 Task: In the  document letter.epub Download file as 'Microsoft Word' Share this file with 'softage.7@softage.net' Insert the command  Viewing
Action: Mouse moved to (266, 418)
Screenshot: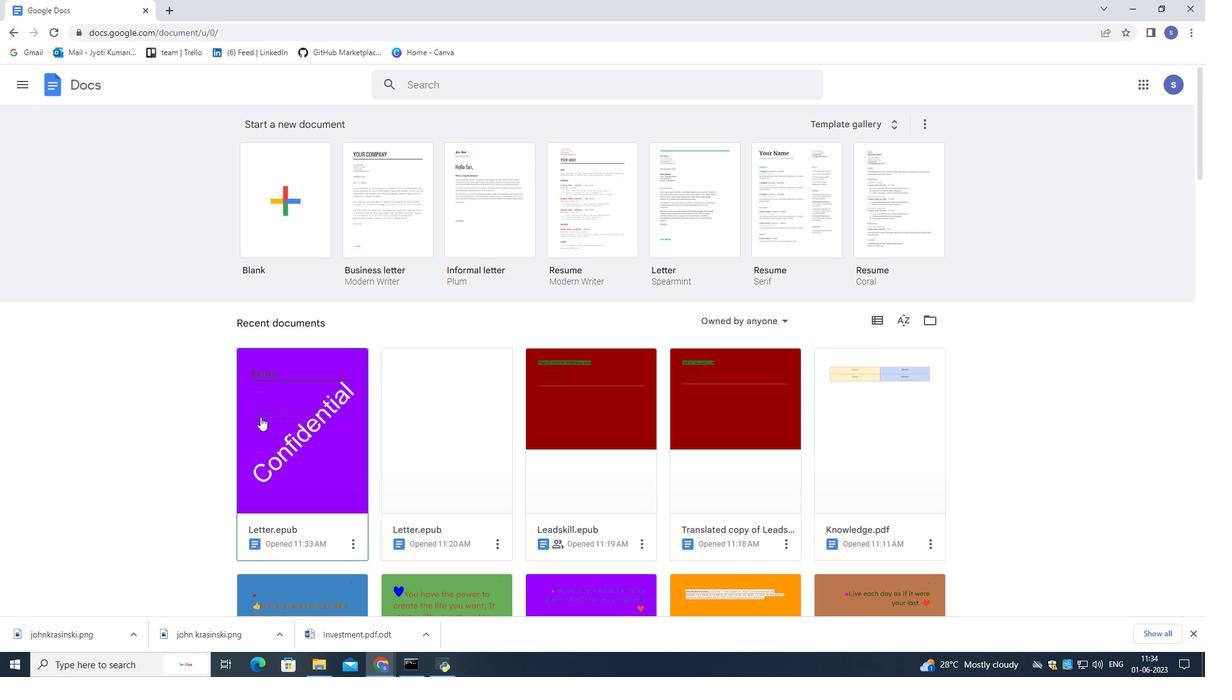 
Action: Mouse pressed left at (266, 418)
Screenshot: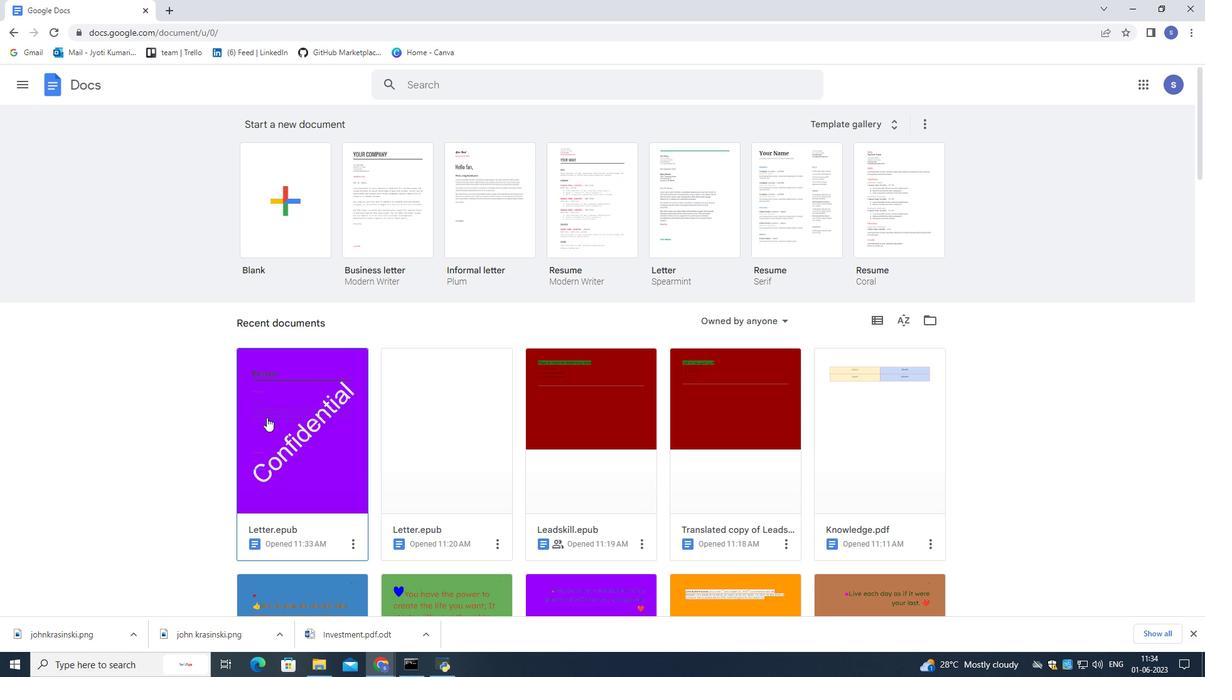 
Action: Mouse pressed left at (266, 418)
Screenshot: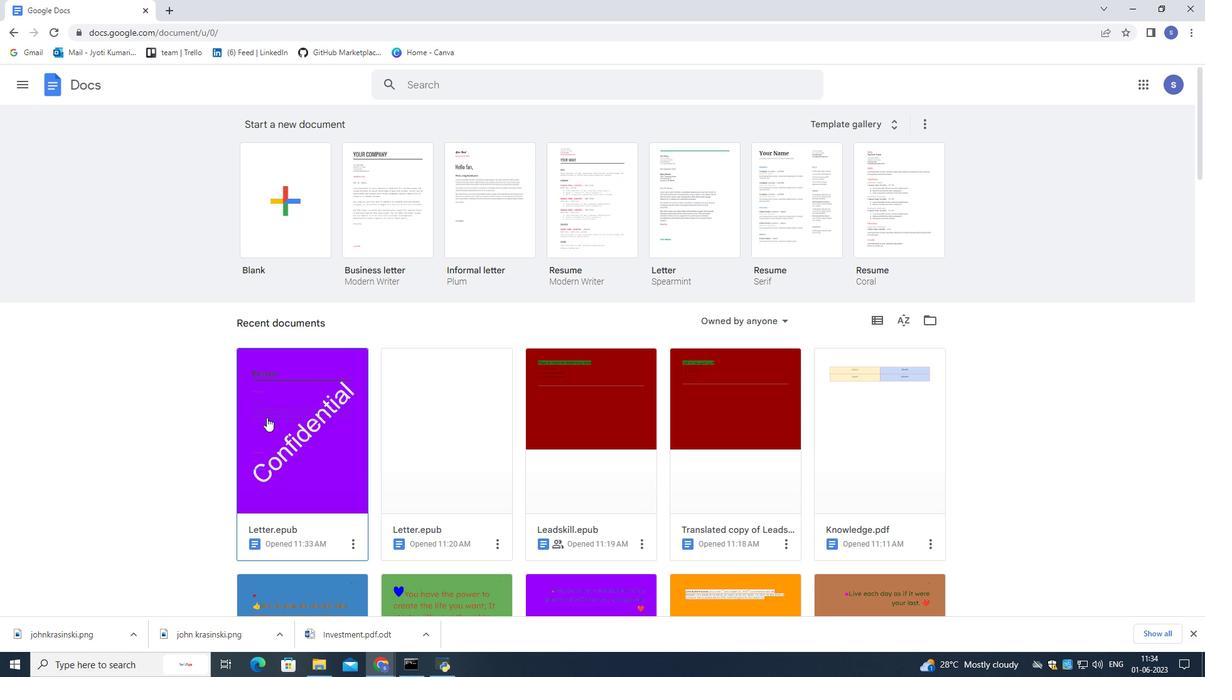 
Action: Mouse moved to (48, 90)
Screenshot: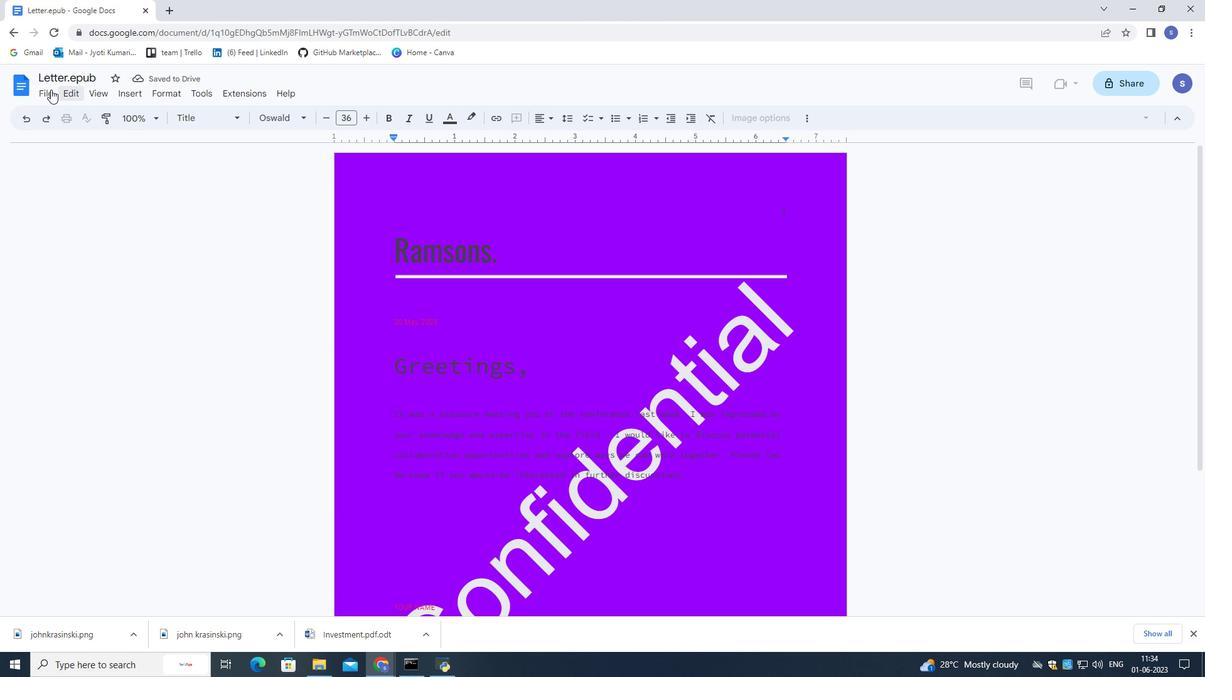 
Action: Mouse pressed left at (48, 90)
Screenshot: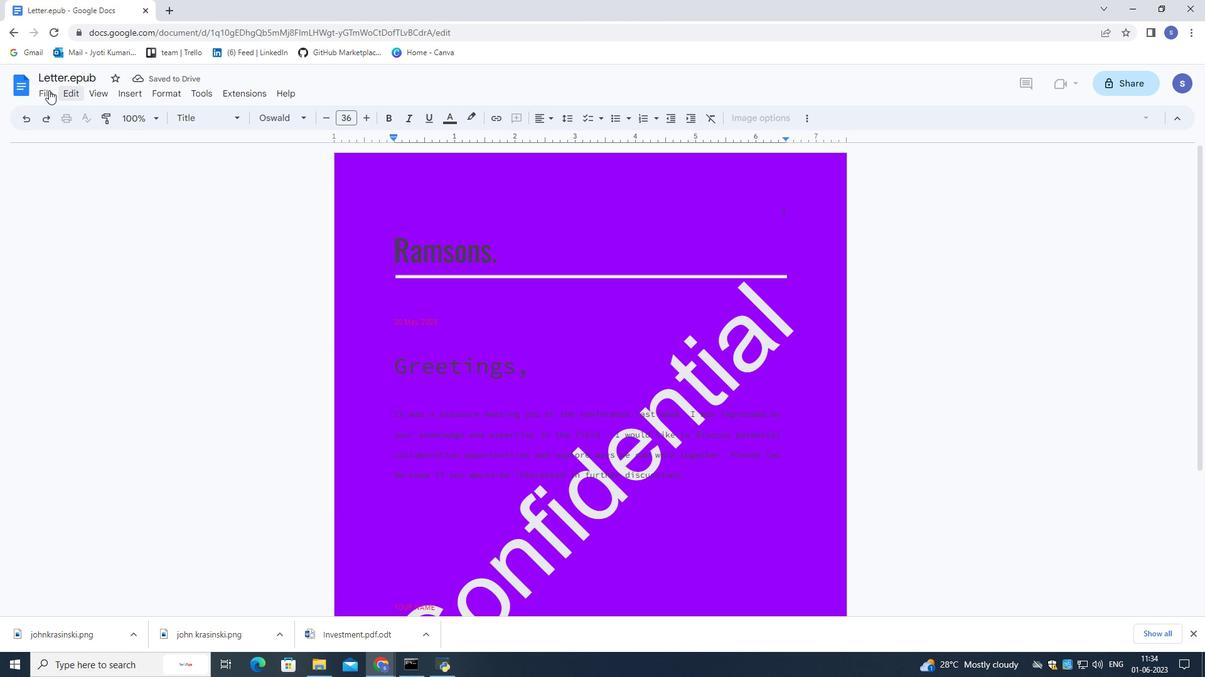
Action: Mouse moved to (252, 188)
Screenshot: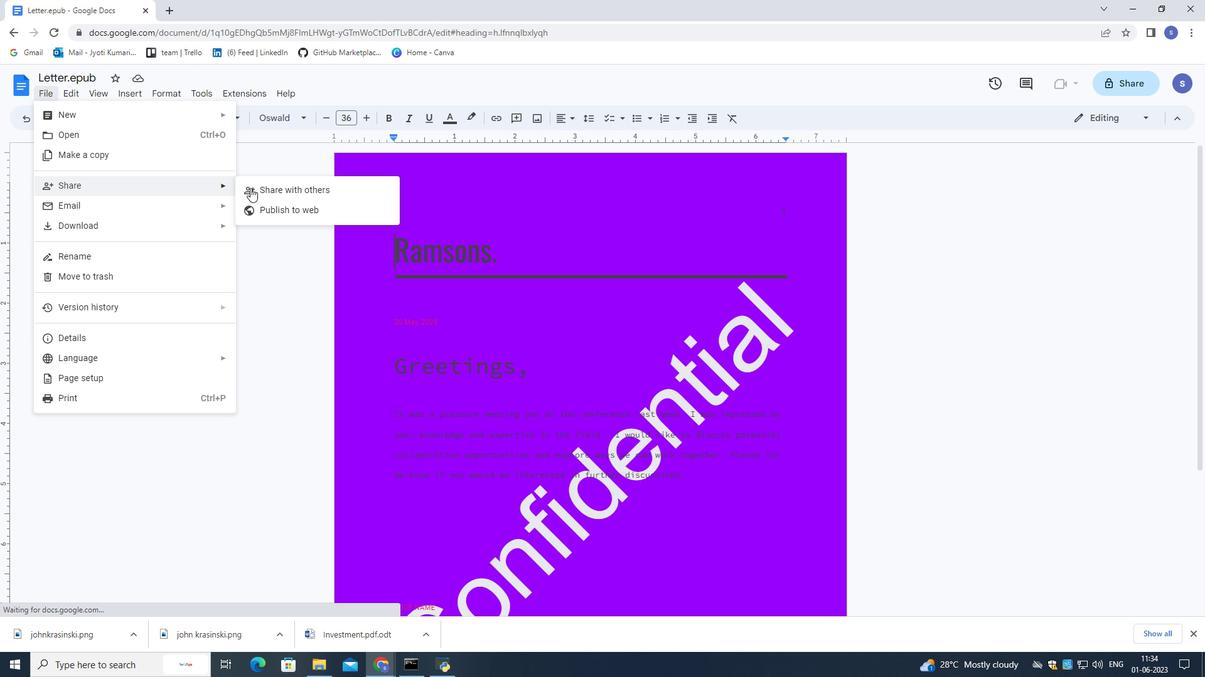
Action: Mouse pressed left at (252, 188)
Screenshot: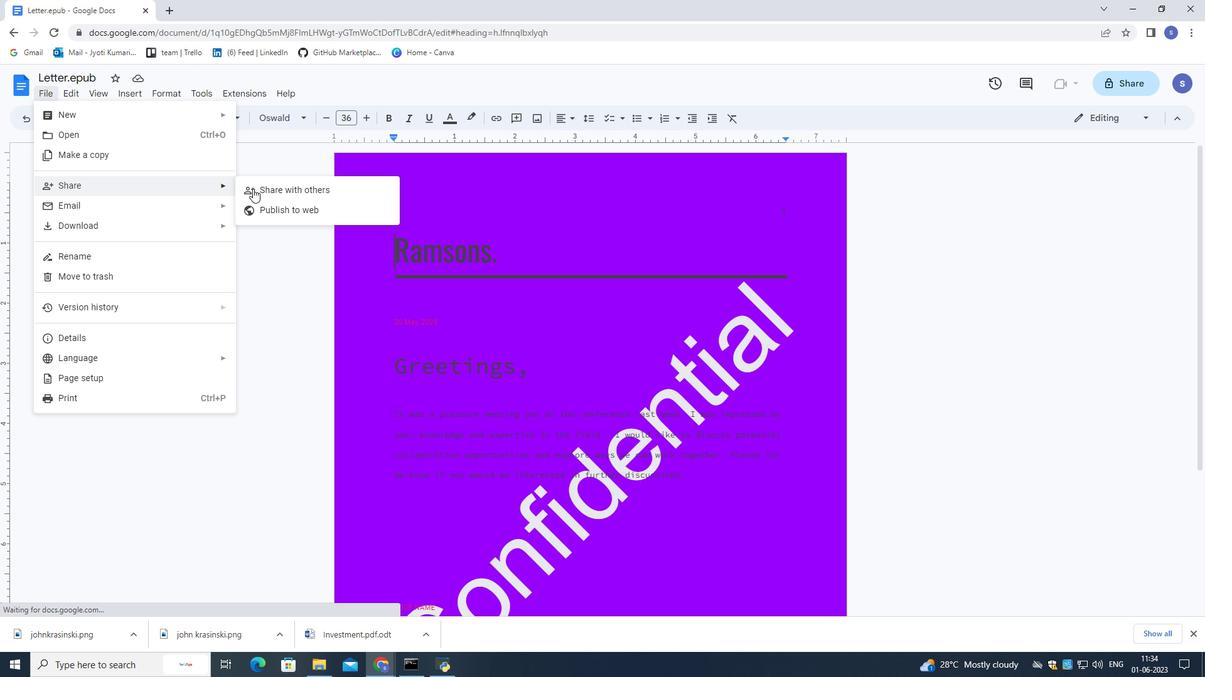 
Action: Mouse moved to (280, 202)
Screenshot: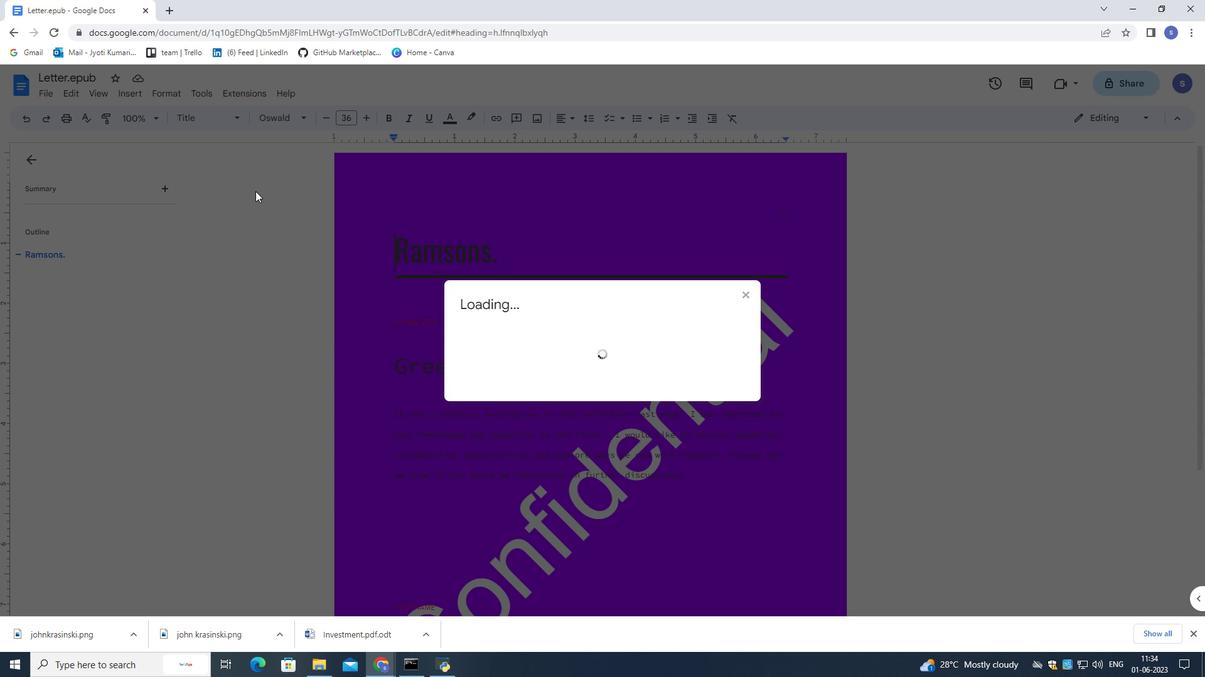 
Action: Key pressed softage.72softage.net<Key.left><Key.left><Key.left><Key.left><Key.left><Key.left><Key.left><Key.left><Key.left><Key.left><Key.left><Key.backspace><Key.shift>@
Screenshot: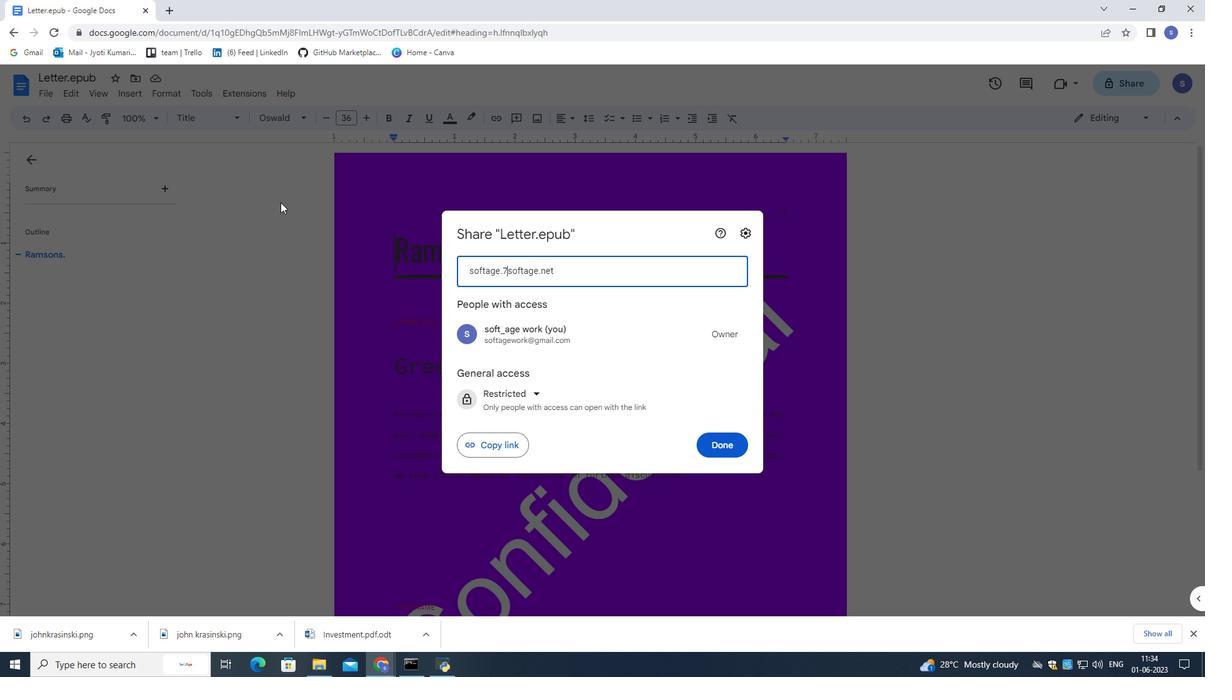 
Action: Mouse moved to (682, 305)
Screenshot: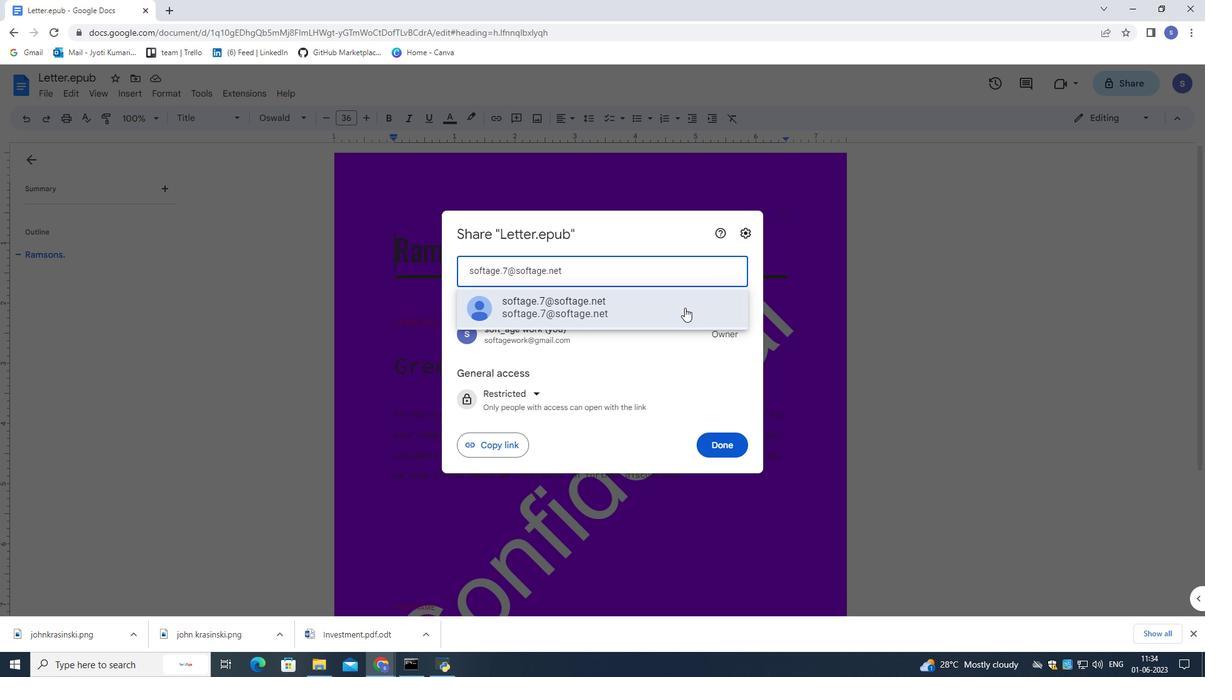 
Action: Mouse pressed left at (682, 305)
Screenshot: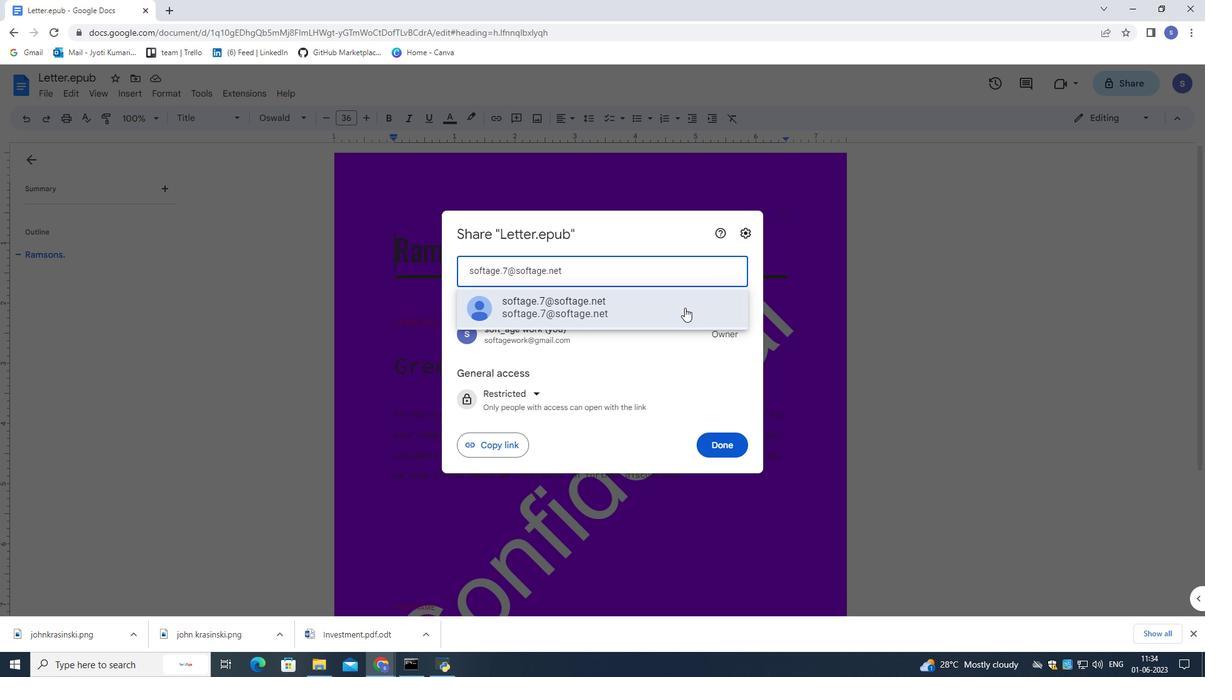 
Action: Mouse moved to (723, 429)
Screenshot: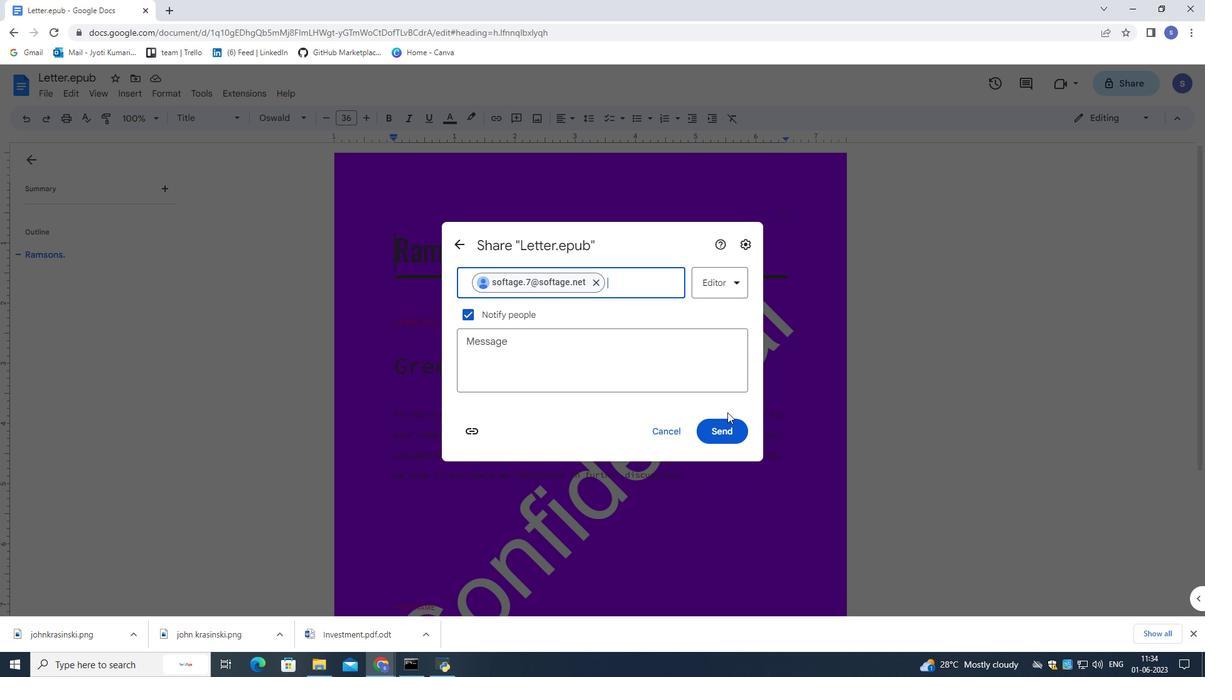 
Action: Mouse pressed left at (723, 429)
Screenshot: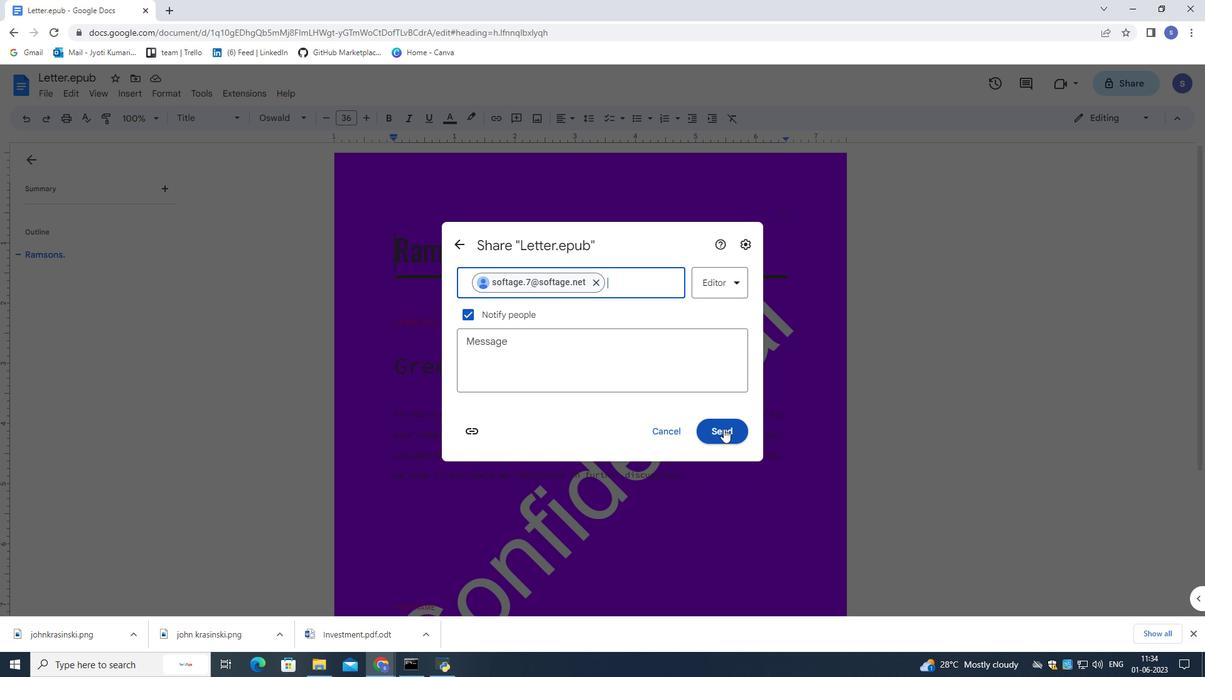 
Action: Mouse moved to (1104, 116)
Screenshot: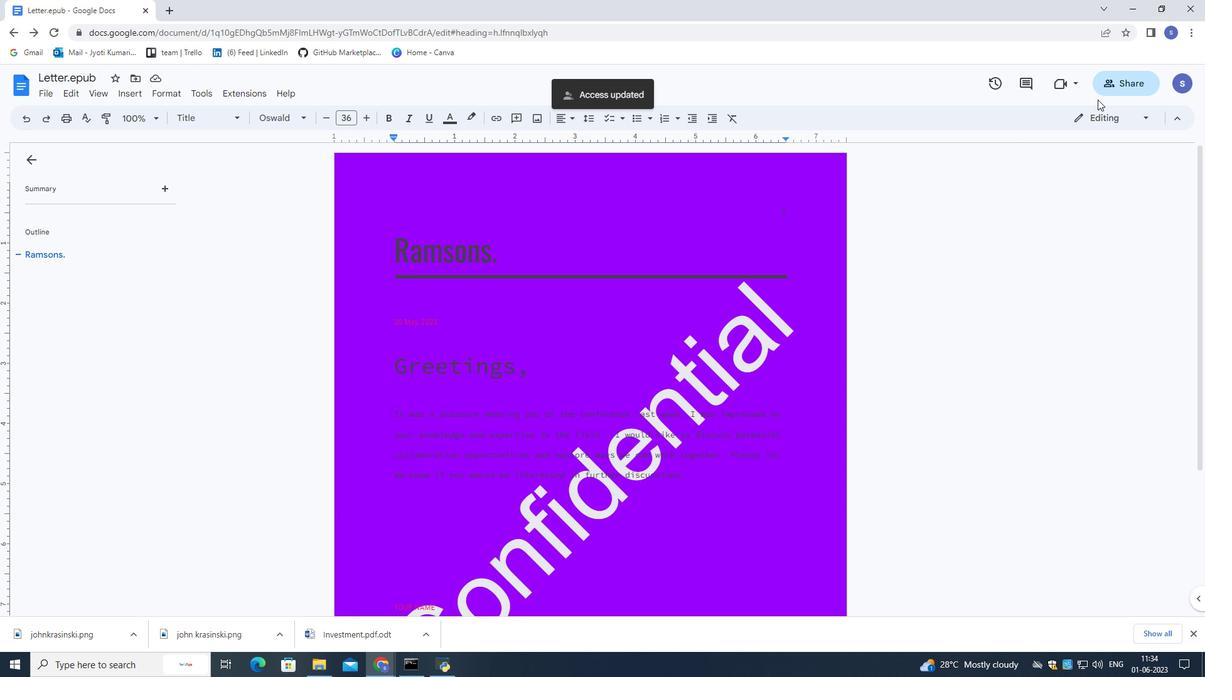 
Action: Mouse pressed left at (1104, 116)
Screenshot: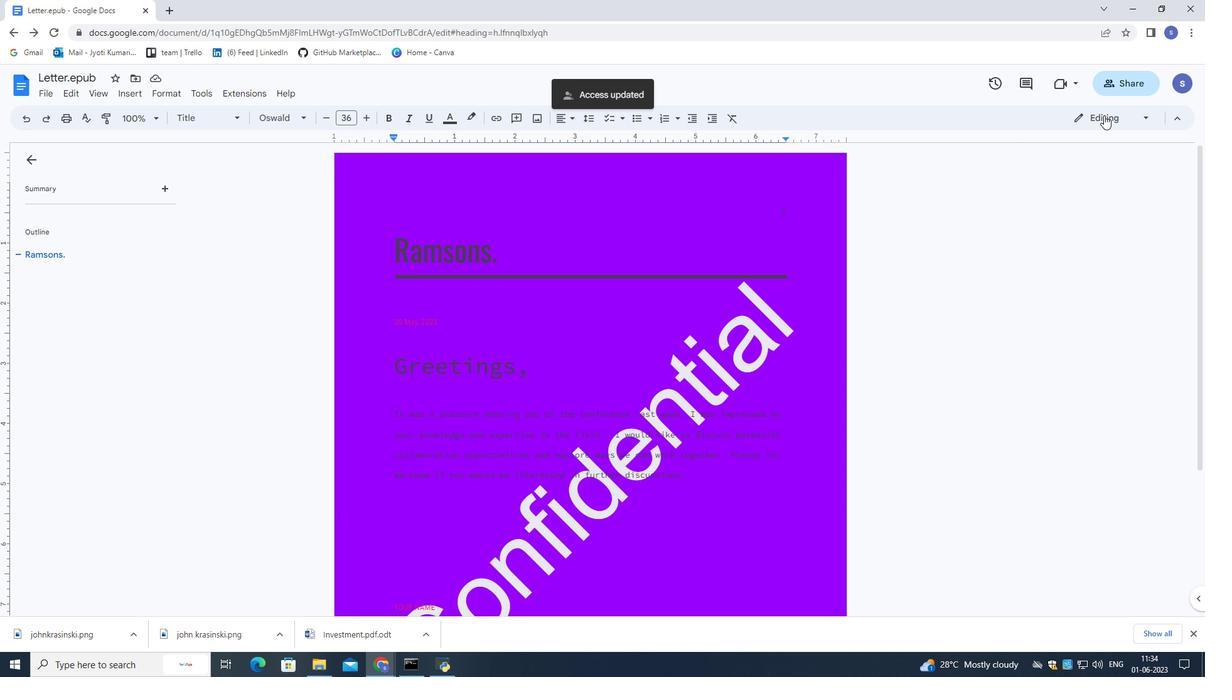 
Action: Mouse moved to (1090, 195)
Screenshot: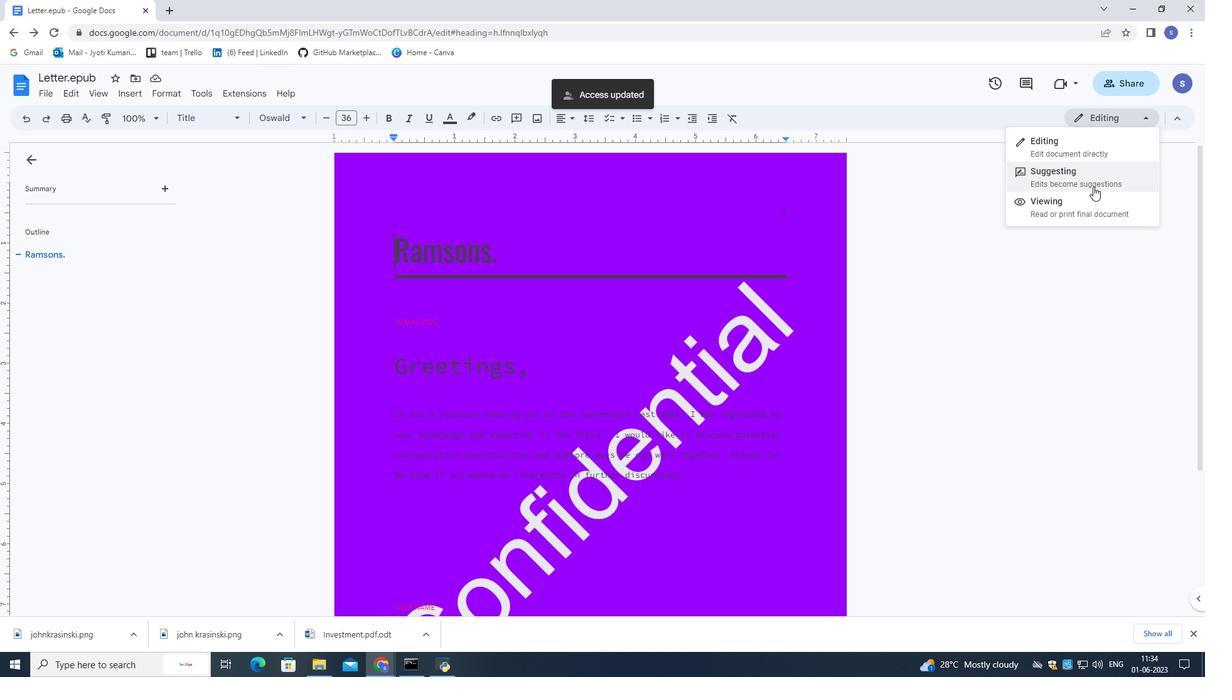
Action: Mouse pressed left at (1090, 195)
Screenshot: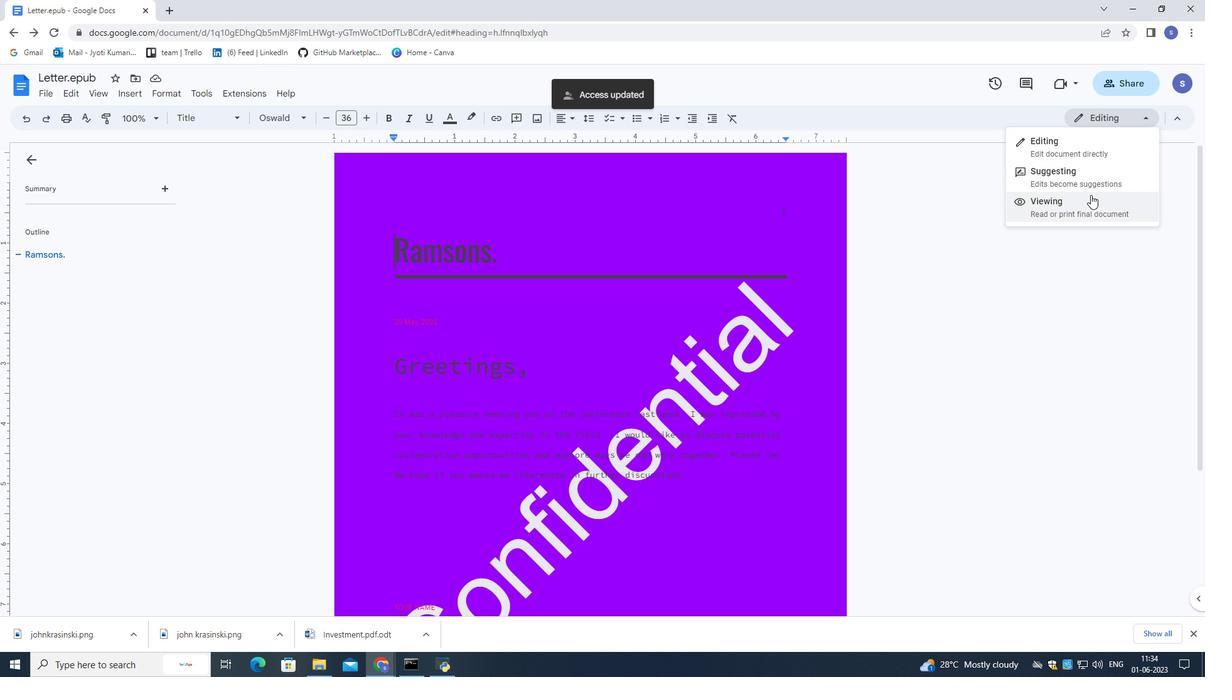 
Action: Mouse moved to (623, 428)
Screenshot: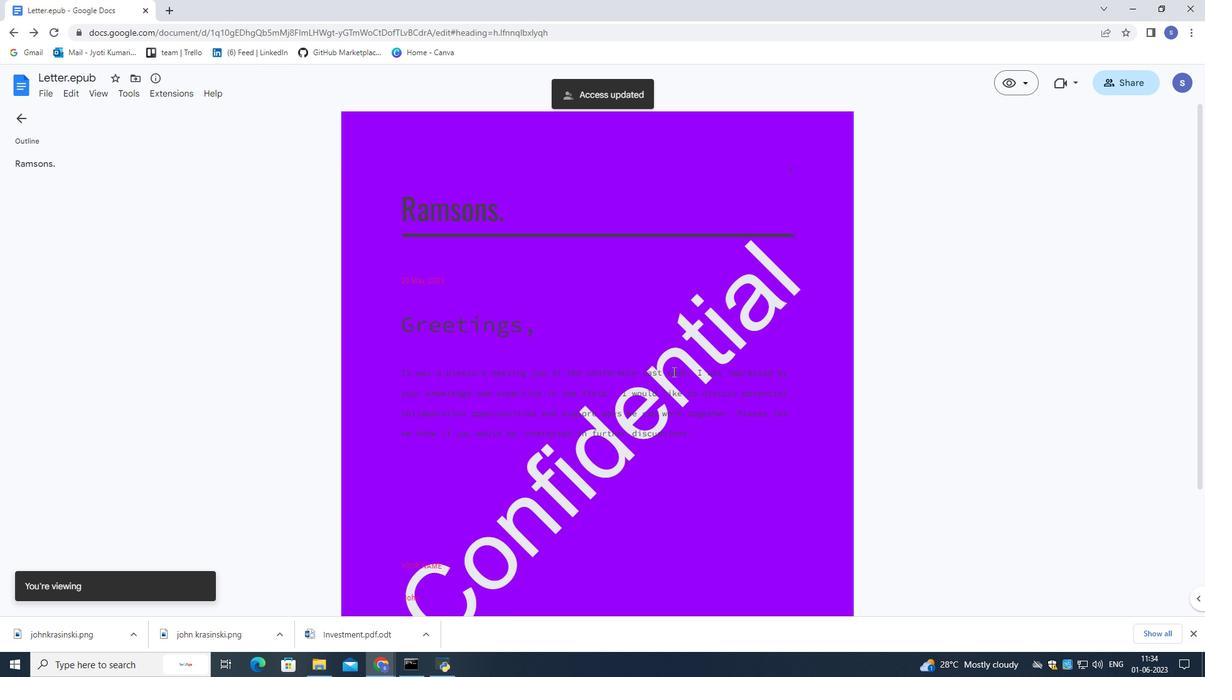 
